 Task: Add Attachment from Trello to Card Card0000000374 in Board Board0000000094 in Workspace WS0000000032 in Trello. Add Cover Yellow to Card Card0000000374 in Board Board0000000094 in Workspace WS0000000032 in Trello. Add "Copy Card To …" Button titled Button0000000374 to "bottom" of the list "To Do" to Card Card0000000374 in Board Board0000000094 in Workspace WS0000000032 in Trello. Add Description DS0000000374 to Card Card0000000374 in Board Board0000000094 in Workspace WS0000000032 in Trello. Add Comment CM0000000374 to Card Card0000000374 in Board Board0000000094 in Workspace WS0000000032 in Trello
Action: Mouse moved to (694, 287)
Screenshot: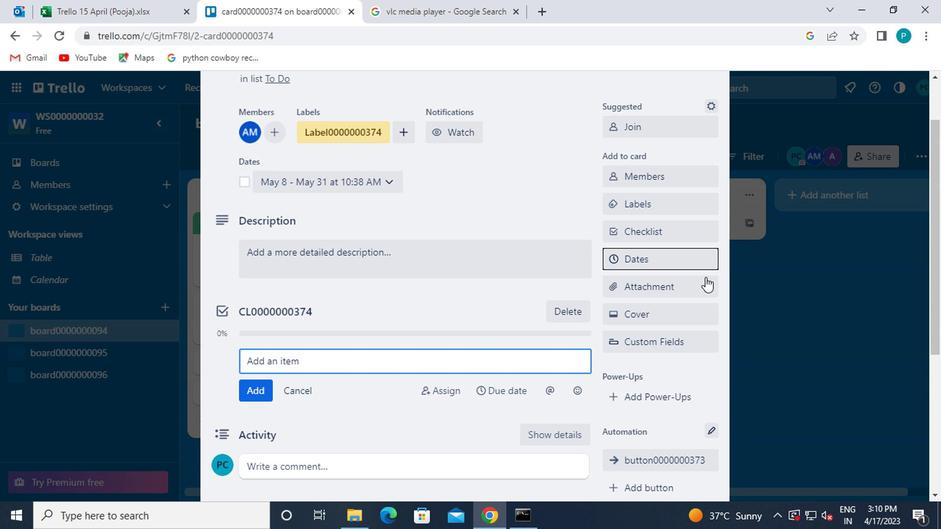 
Action: Mouse pressed left at (694, 287)
Screenshot: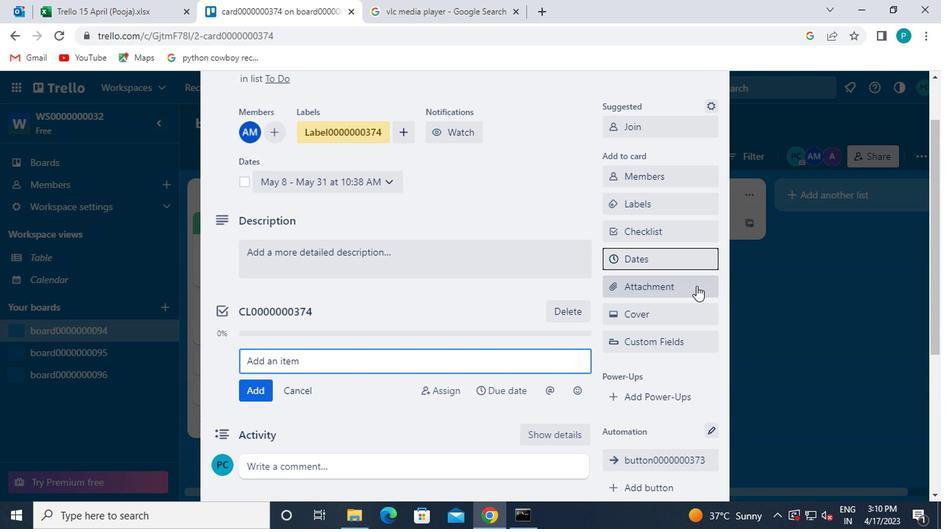 
Action: Mouse moved to (638, 166)
Screenshot: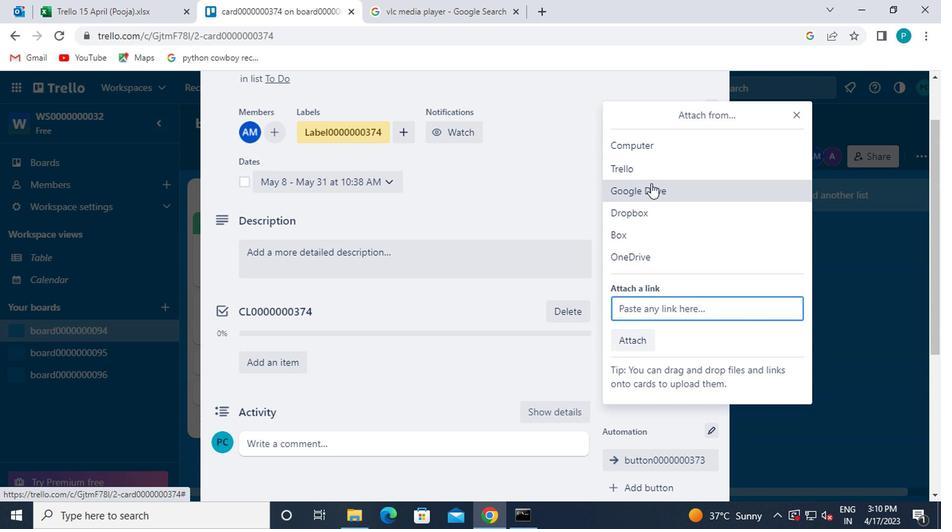 
Action: Mouse pressed left at (638, 166)
Screenshot: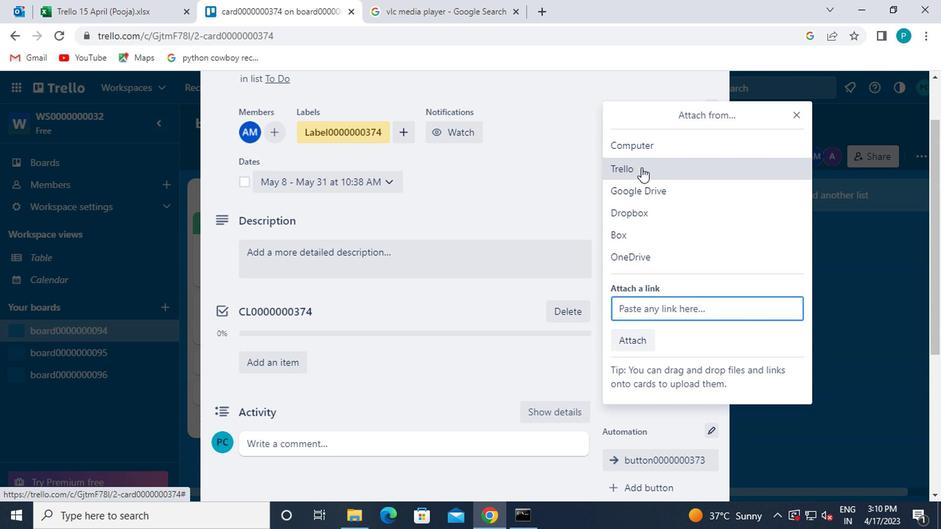 
Action: Mouse moved to (675, 360)
Screenshot: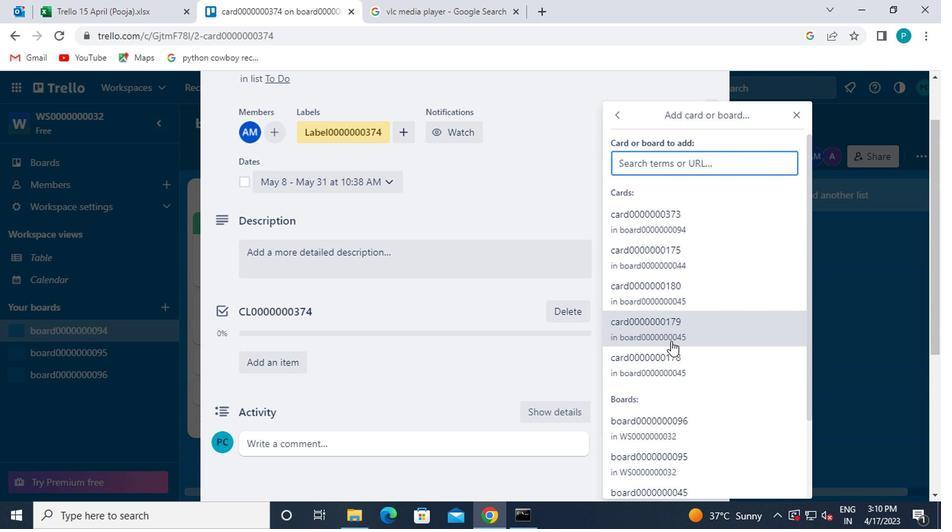 
Action: Mouse pressed left at (675, 360)
Screenshot: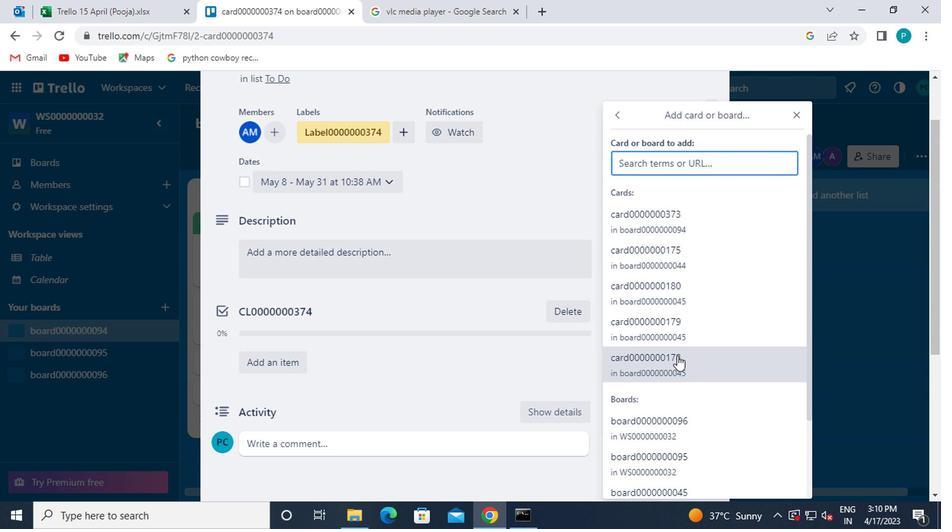 
Action: Mouse moved to (663, 311)
Screenshot: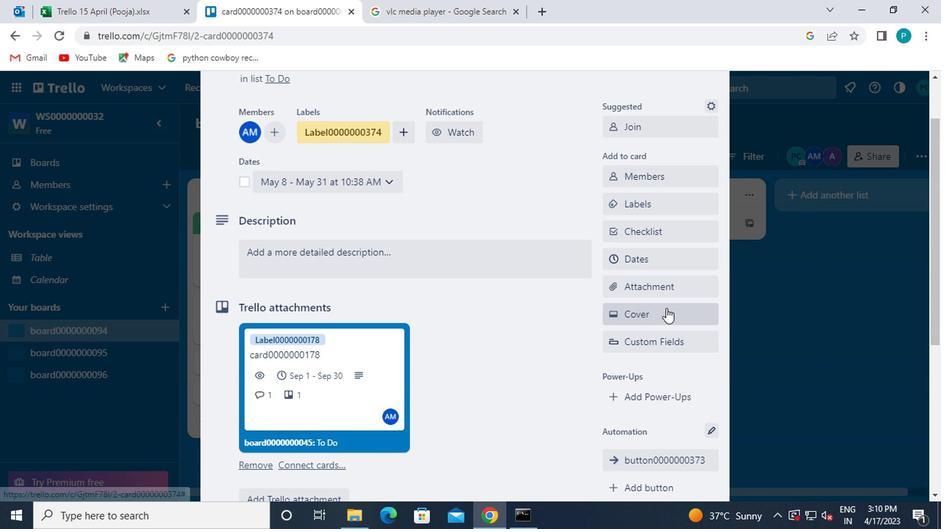 
Action: Mouse pressed left at (663, 311)
Screenshot: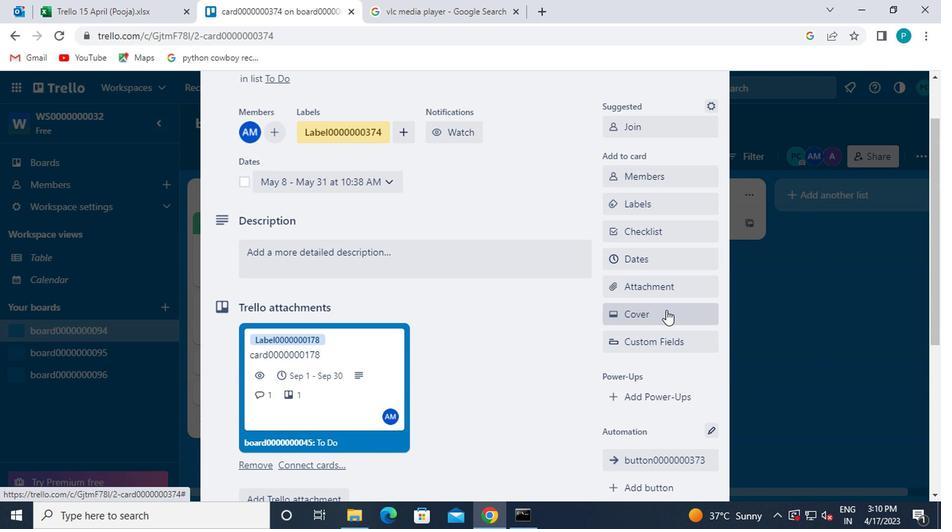 
Action: Mouse moved to (660, 240)
Screenshot: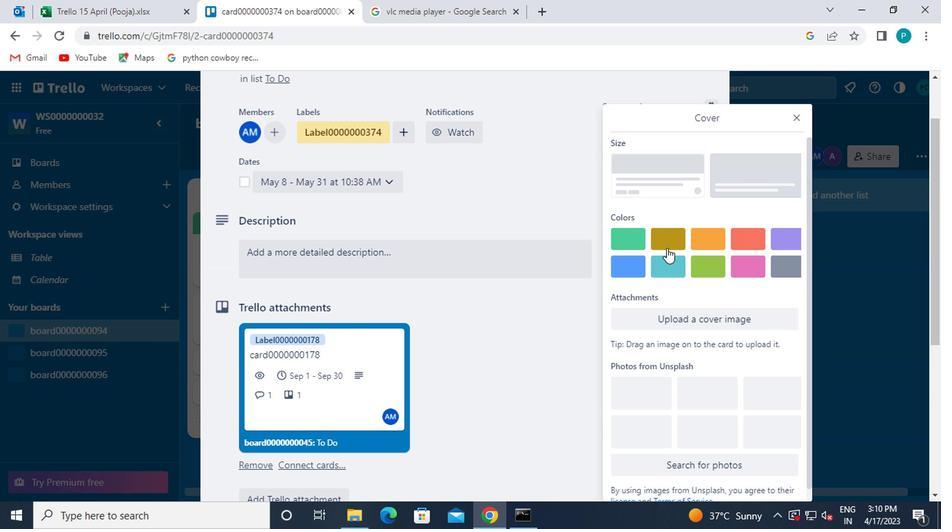 
Action: Mouse pressed left at (660, 240)
Screenshot: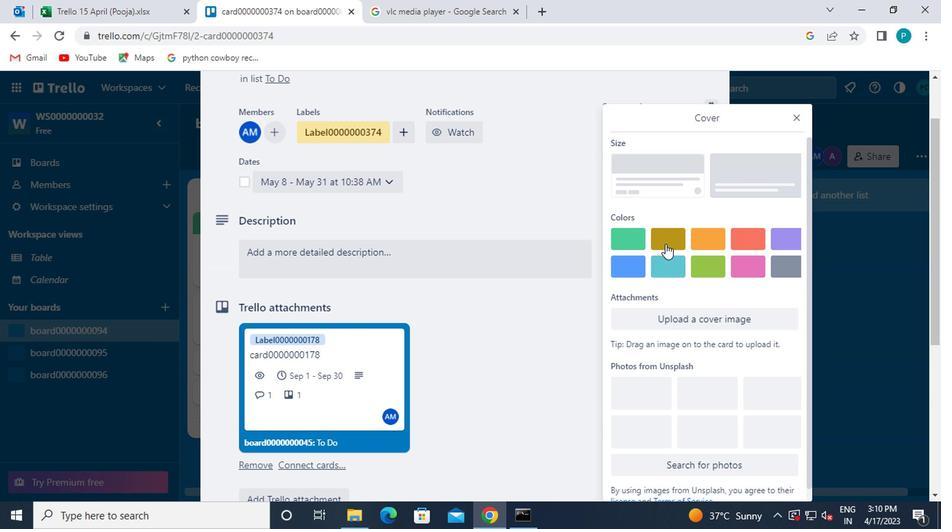 
Action: Mouse moved to (789, 110)
Screenshot: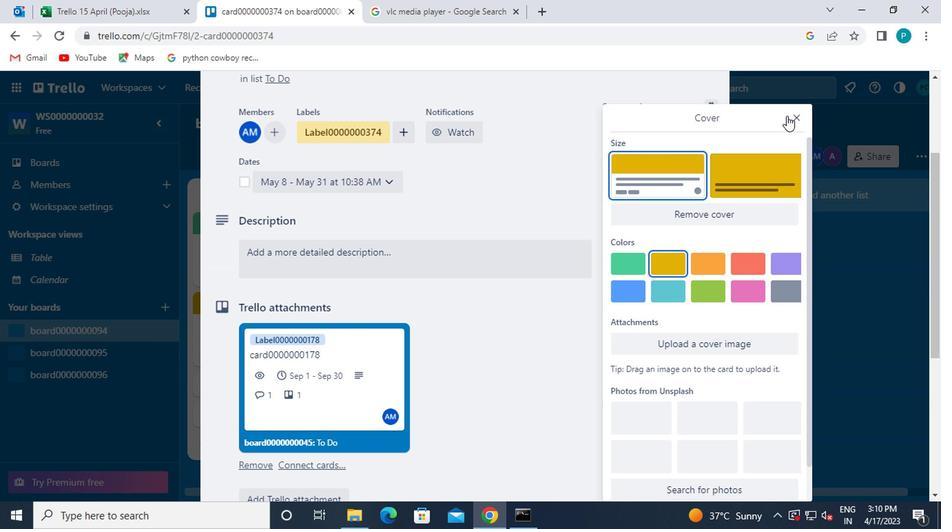 
Action: Mouse pressed left at (789, 110)
Screenshot: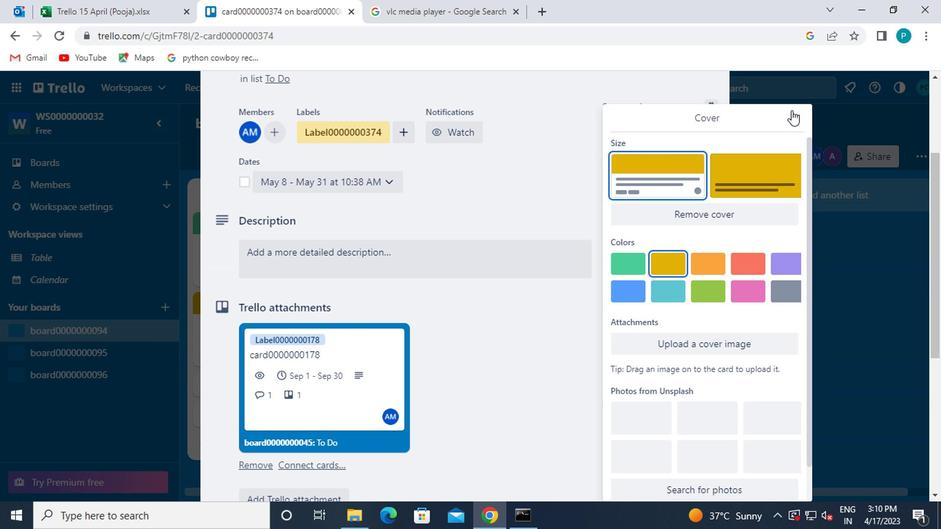 
Action: Mouse moved to (822, 167)
Screenshot: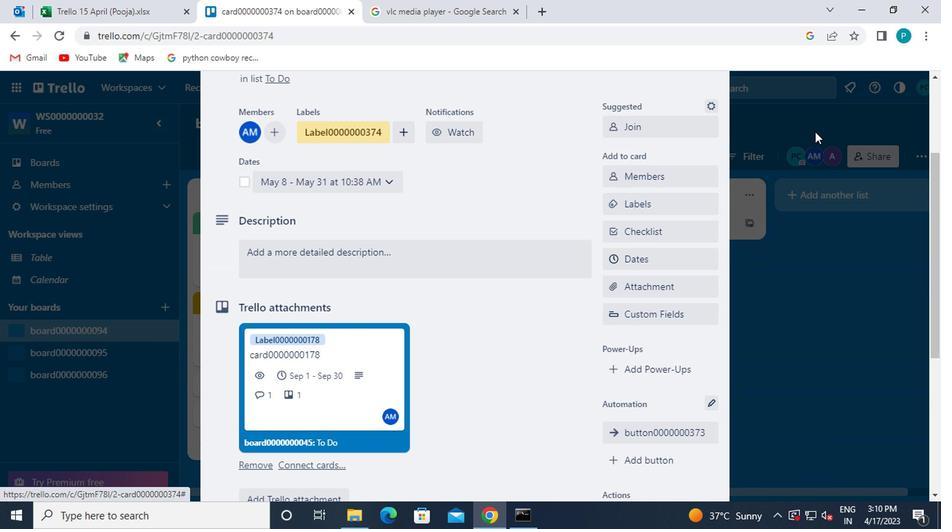 
Action: Mouse scrolled (822, 166) with delta (0, 0)
Screenshot: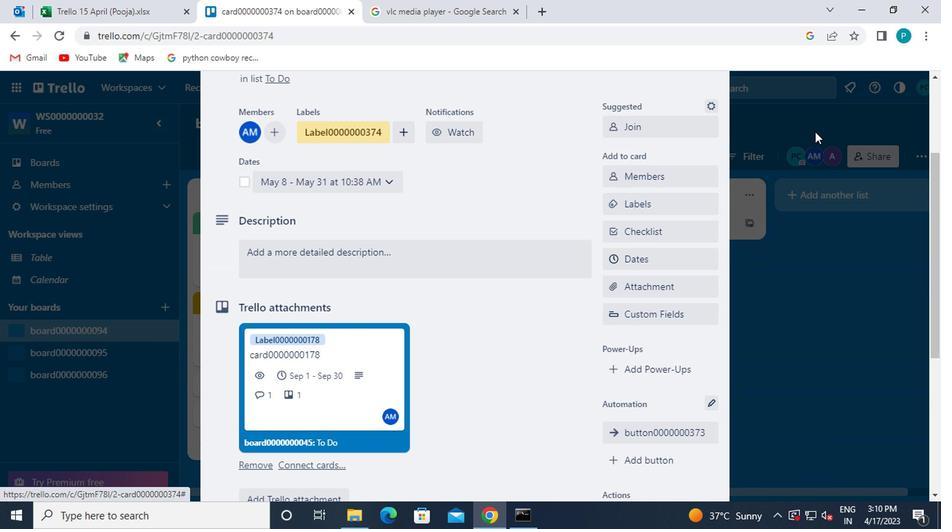 
Action: Mouse moved to (813, 194)
Screenshot: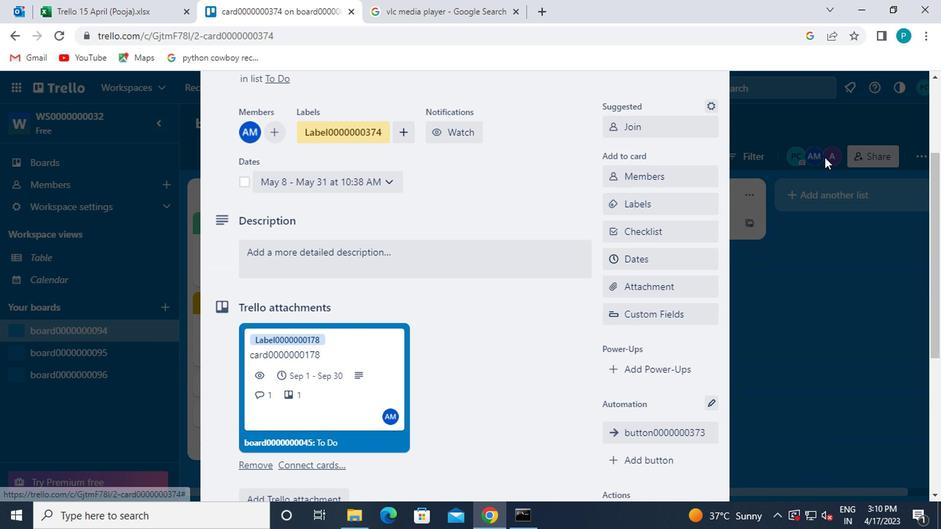 
Action: Mouse scrolled (813, 193) with delta (0, 0)
Screenshot: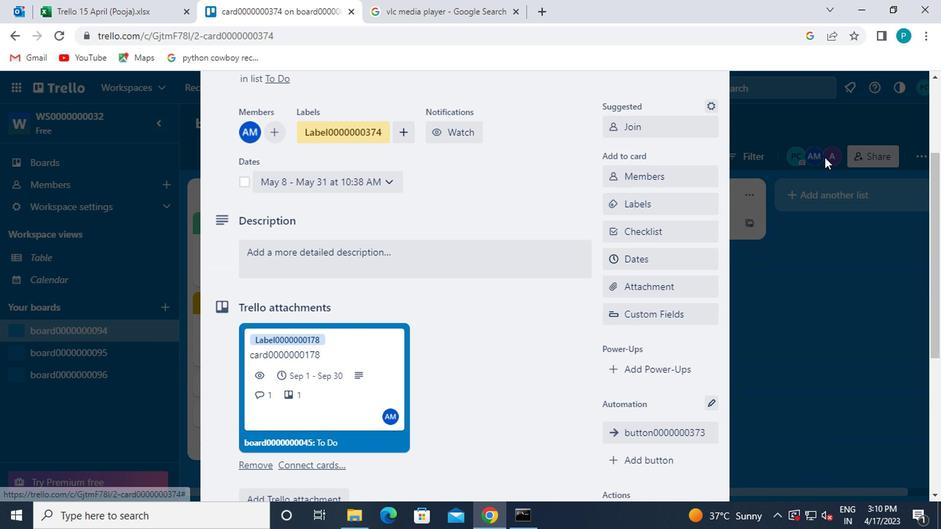 
Action: Mouse moved to (624, 324)
Screenshot: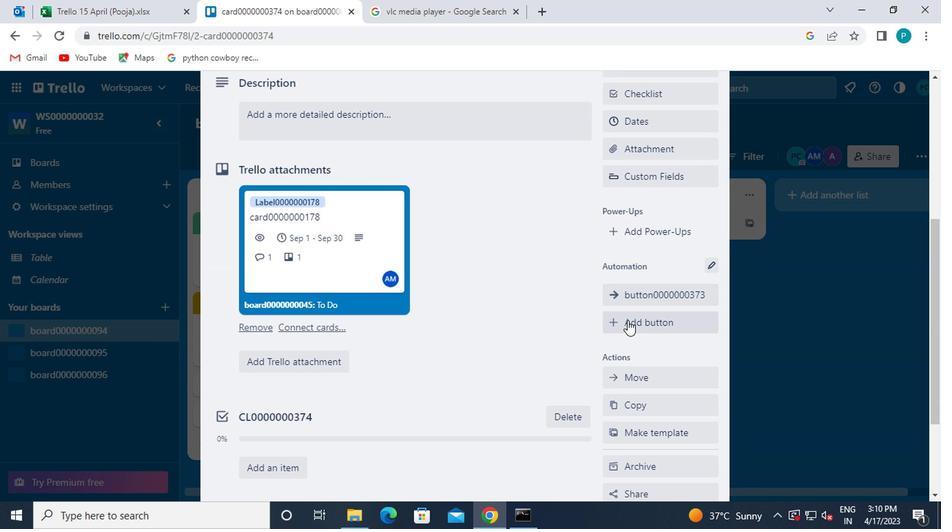 
Action: Mouse pressed left at (624, 324)
Screenshot: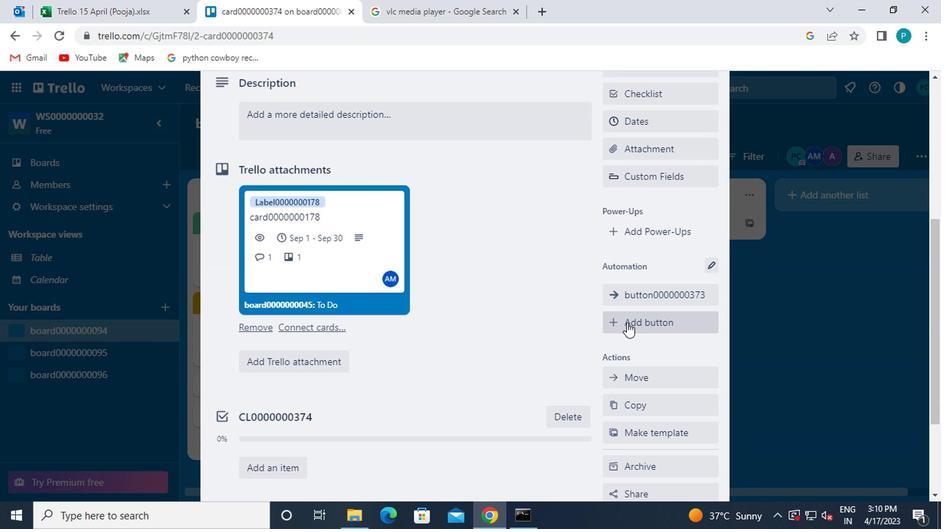 
Action: Mouse moved to (654, 212)
Screenshot: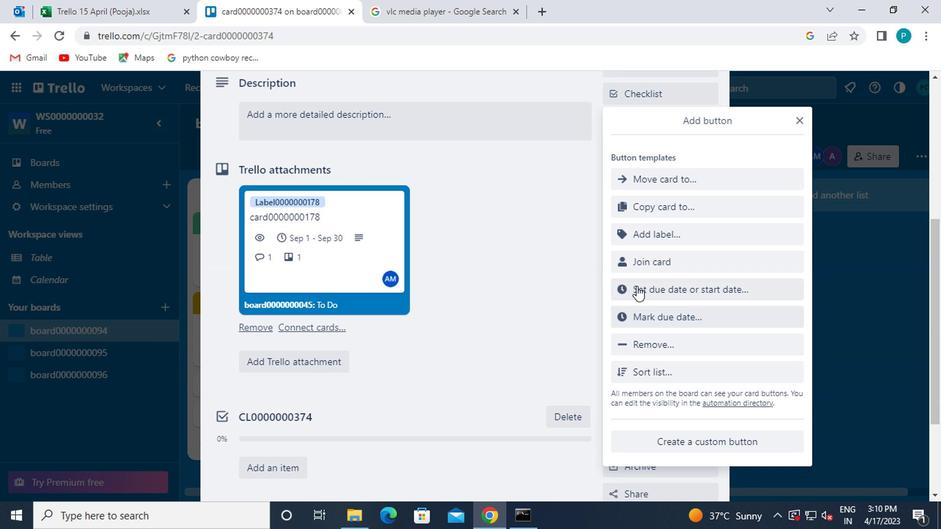 
Action: Mouse pressed left at (654, 212)
Screenshot: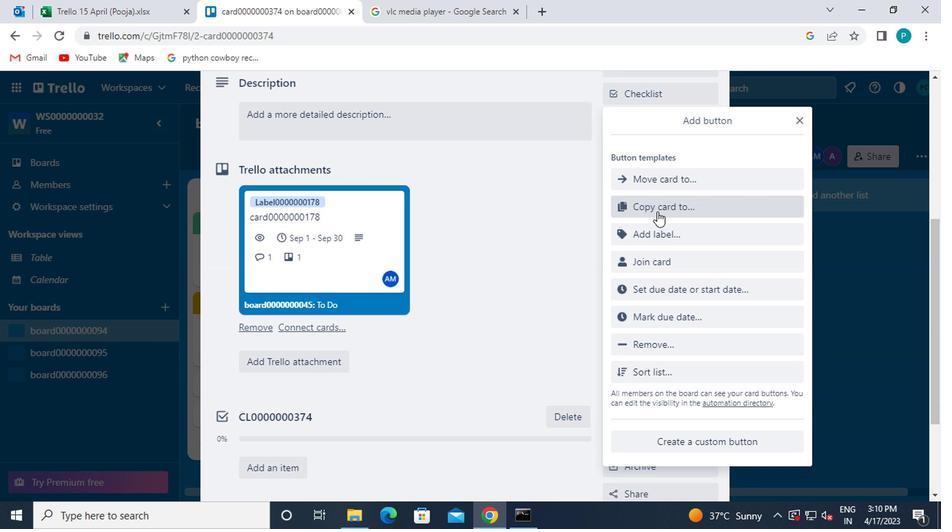 
Action: Mouse moved to (628, 223)
Screenshot: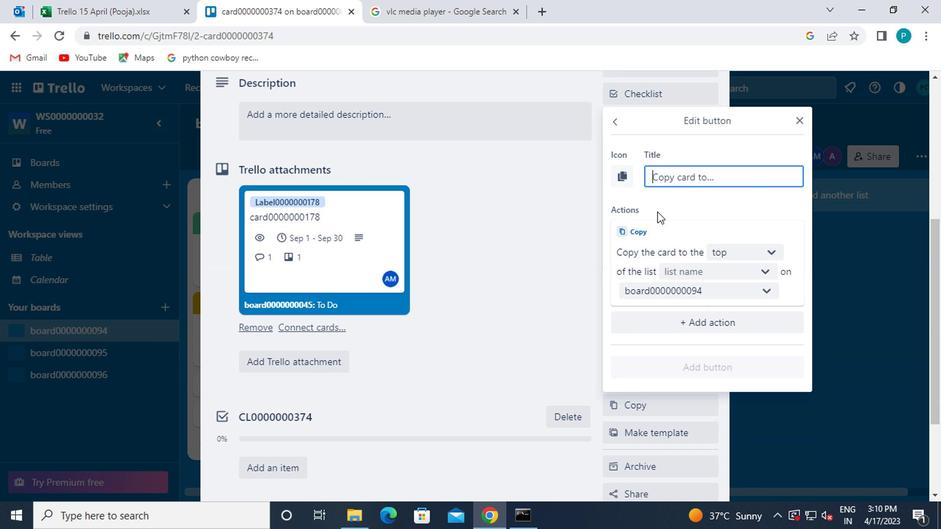 
Action: Key pressed button0000000374
Screenshot: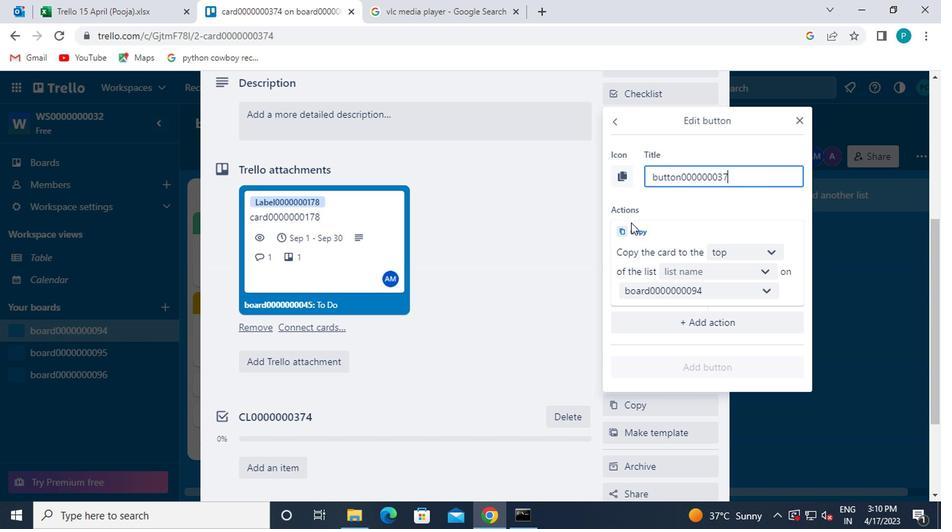 
Action: Mouse moved to (724, 253)
Screenshot: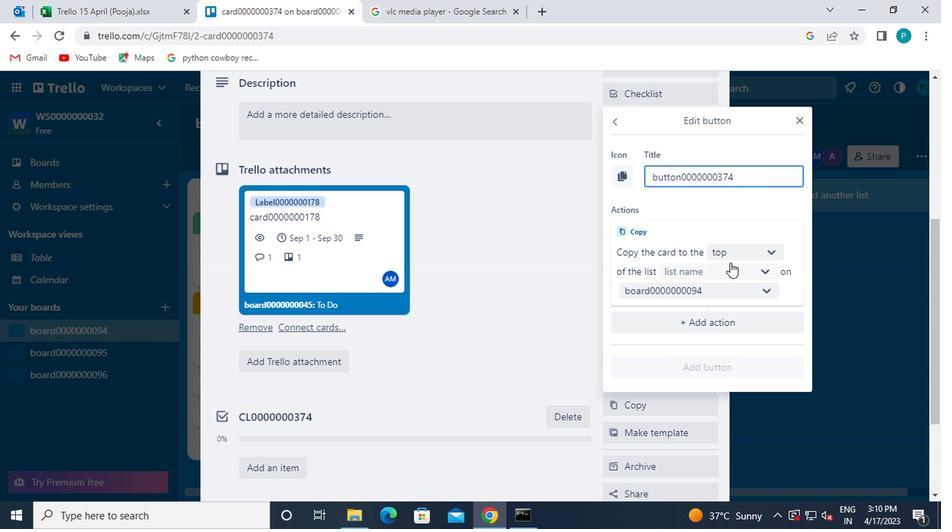 
Action: Mouse pressed left at (724, 253)
Screenshot: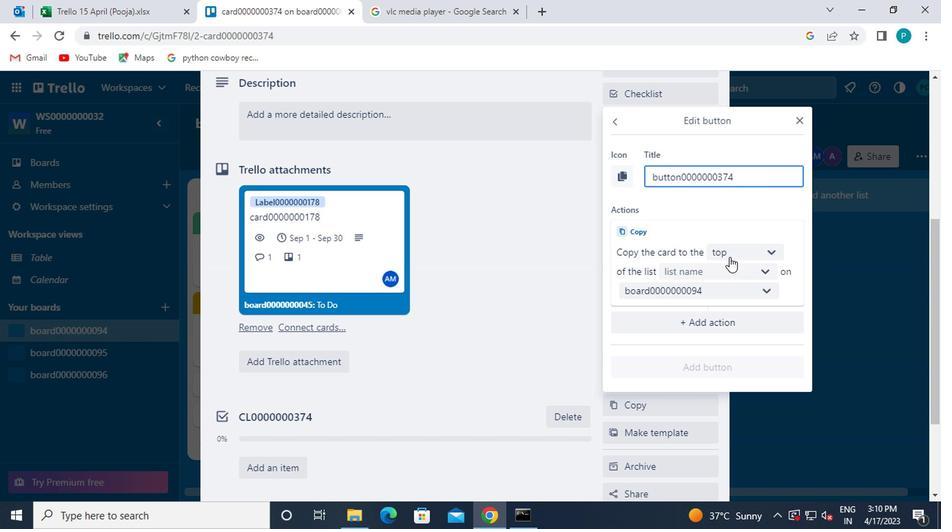 
Action: Mouse moved to (746, 302)
Screenshot: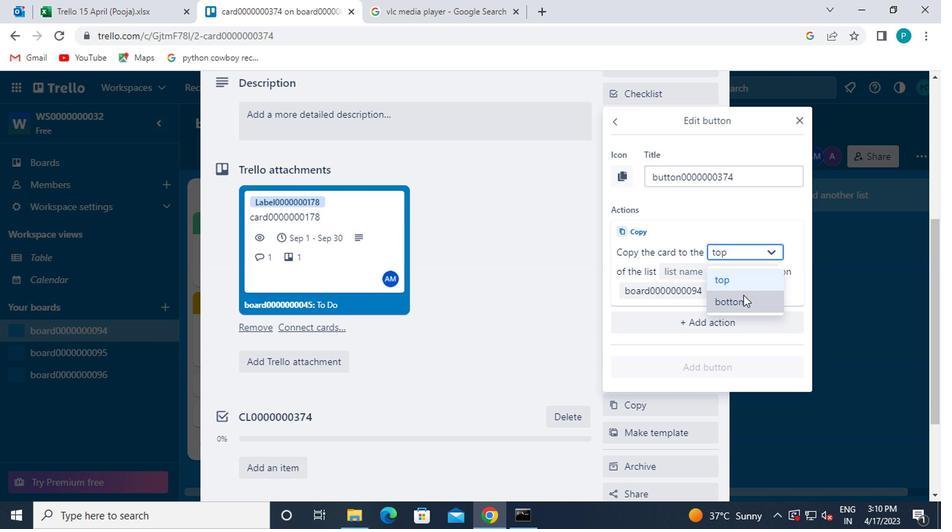 
Action: Mouse pressed left at (746, 302)
Screenshot: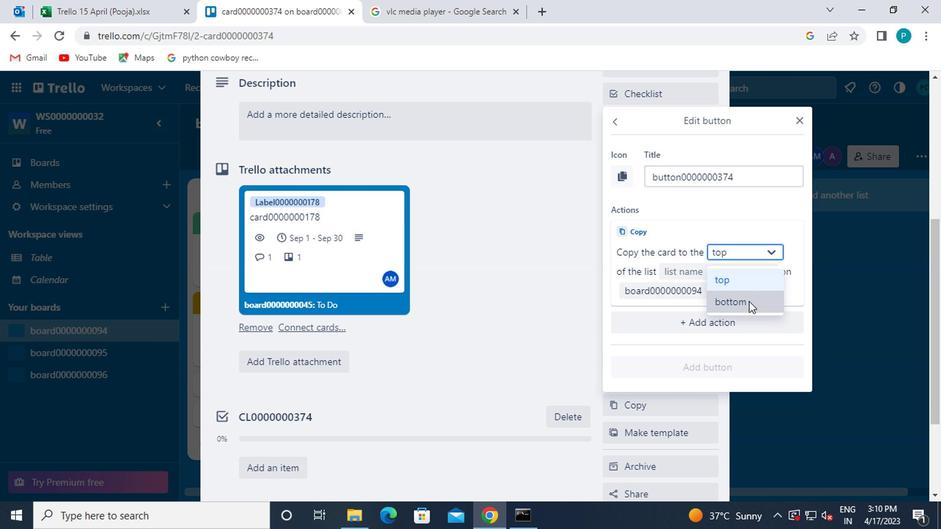 
Action: Mouse moved to (708, 269)
Screenshot: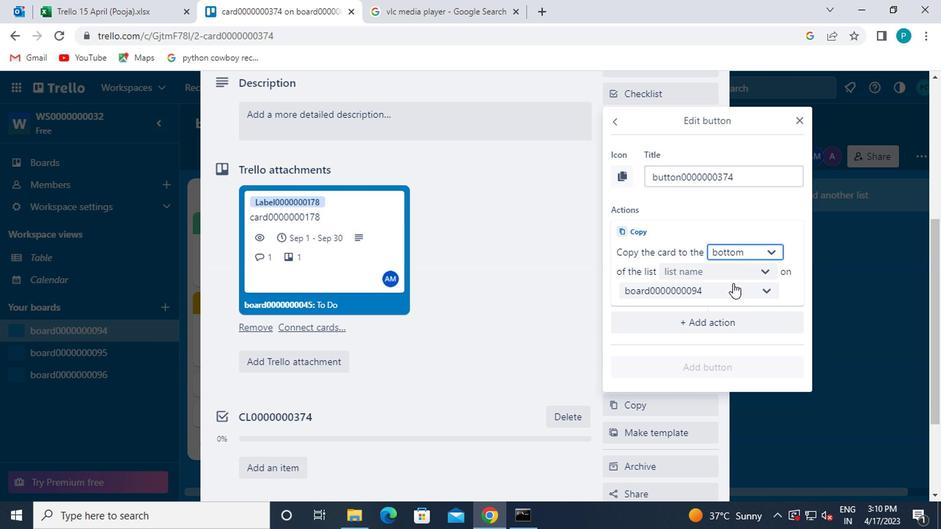 
Action: Mouse pressed left at (708, 269)
Screenshot: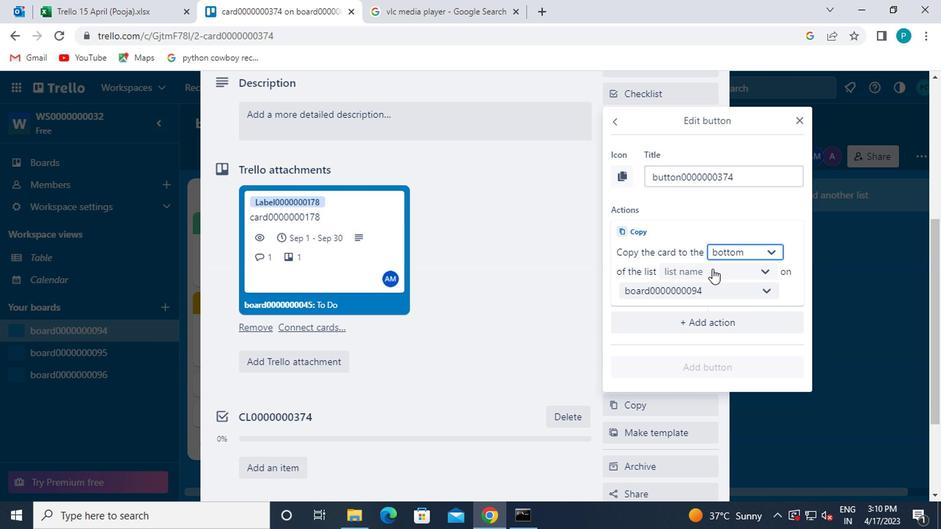 
Action: Mouse moved to (726, 300)
Screenshot: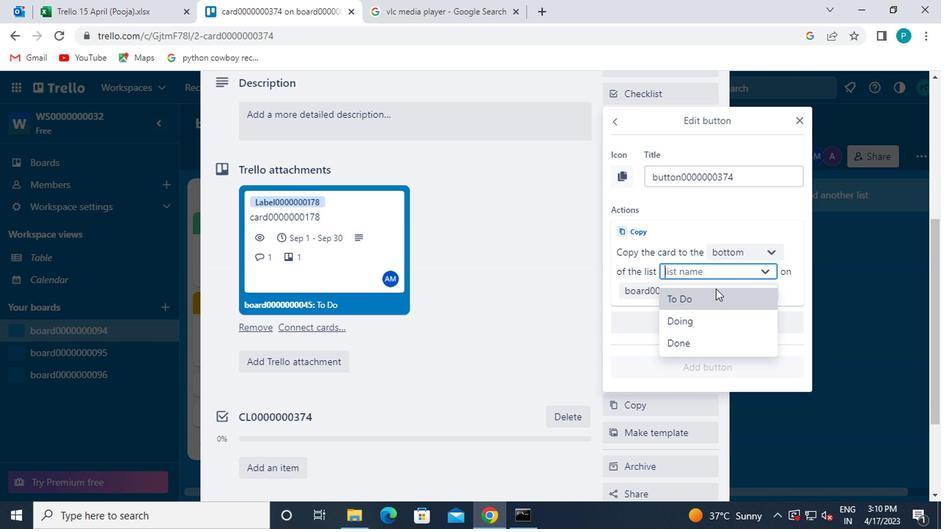 
Action: Mouse pressed left at (726, 300)
Screenshot: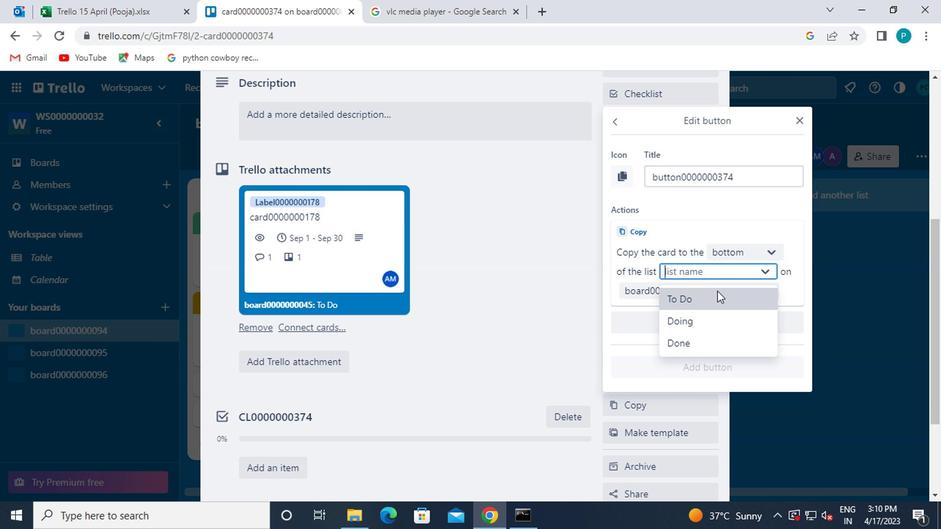 
Action: Mouse moved to (732, 376)
Screenshot: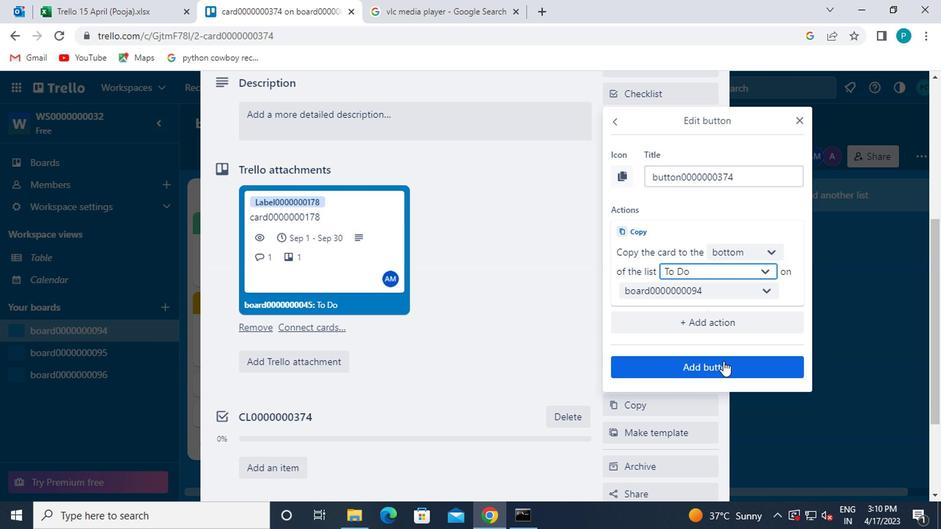 
Action: Mouse pressed left at (732, 376)
Screenshot: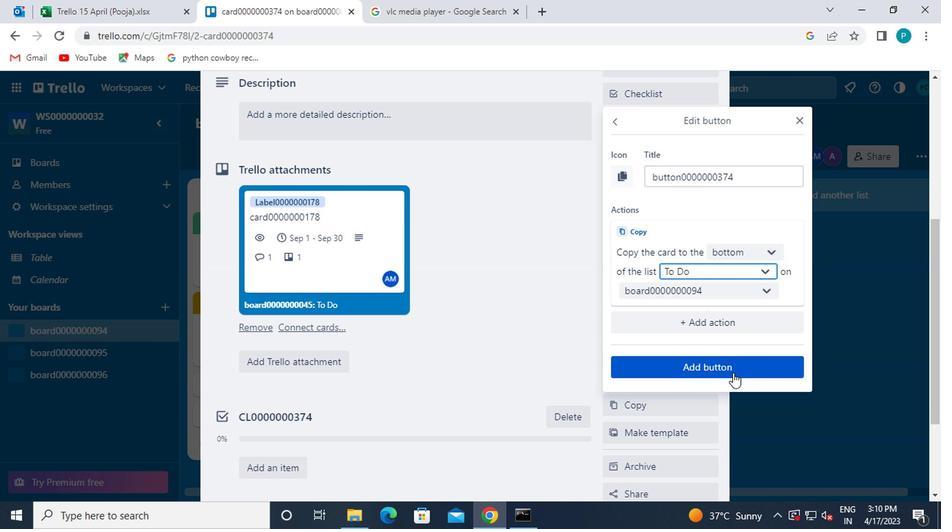 
Action: Mouse moved to (453, 297)
Screenshot: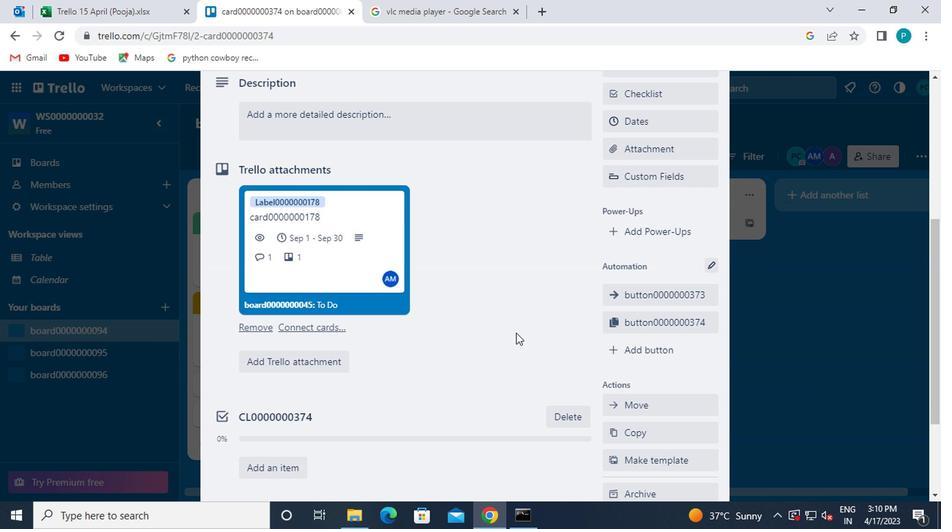
Action: Mouse scrolled (453, 298) with delta (0, 0)
Screenshot: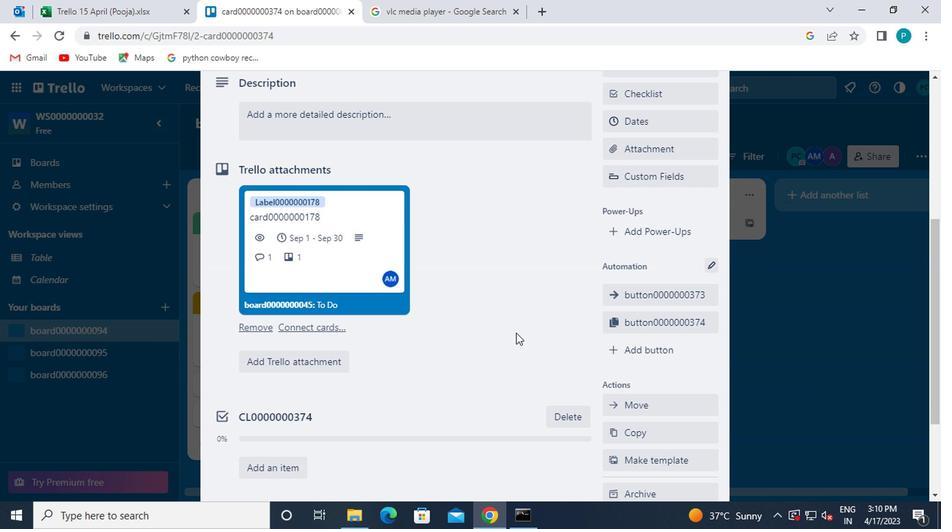 
Action: Mouse moved to (448, 292)
Screenshot: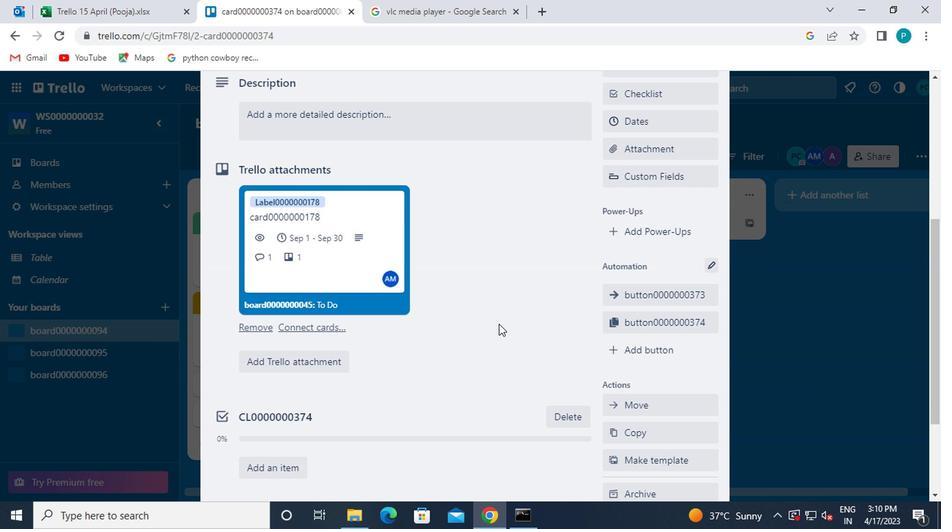 
Action: Mouse scrolled (448, 293) with delta (0, 0)
Screenshot: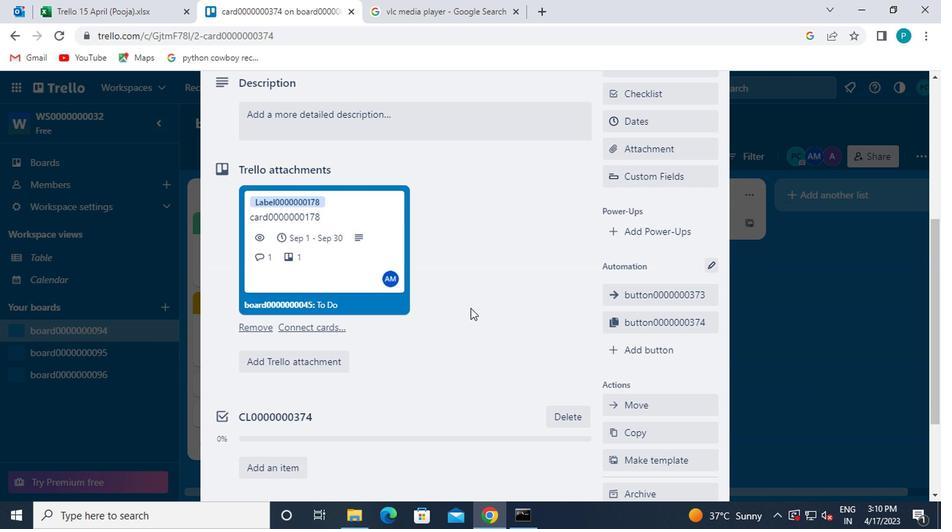 
Action: Mouse moved to (443, 276)
Screenshot: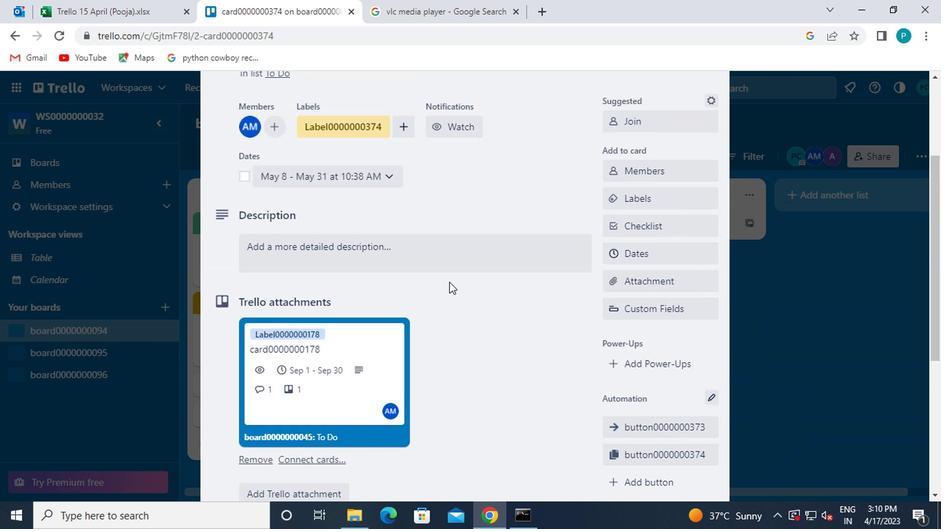 
Action: Mouse pressed left at (443, 276)
Screenshot: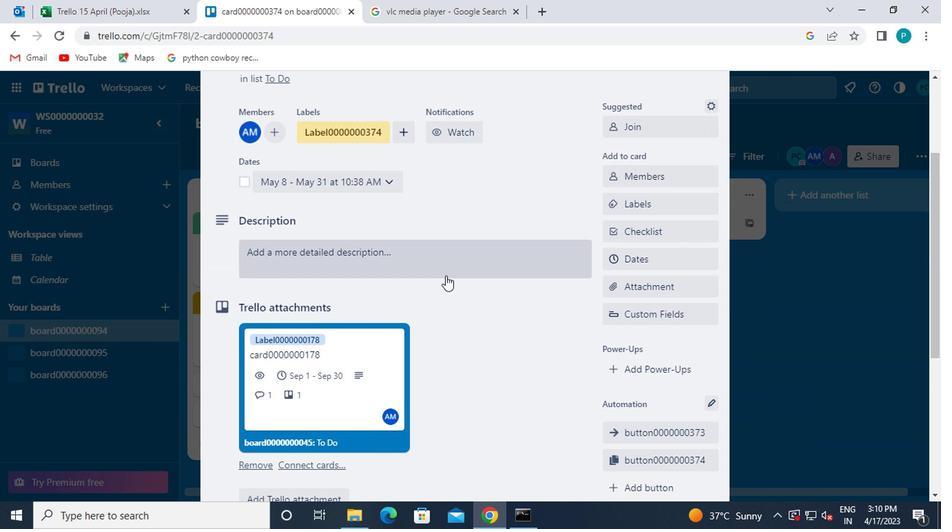 
Action: Mouse moved to (483, 247)
Screenshot: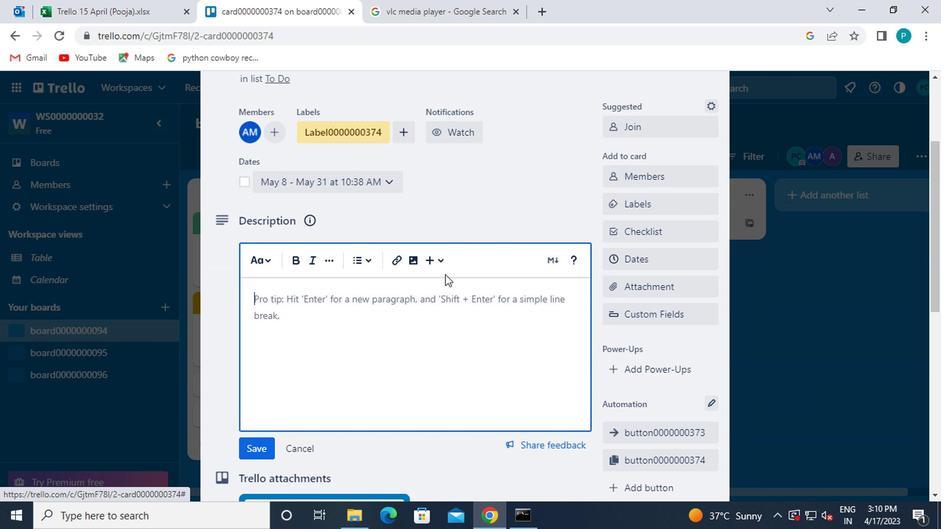 
Action: Key pressed d<Key.backspace><Key.caps_lock>ds0000000374
Screenshot: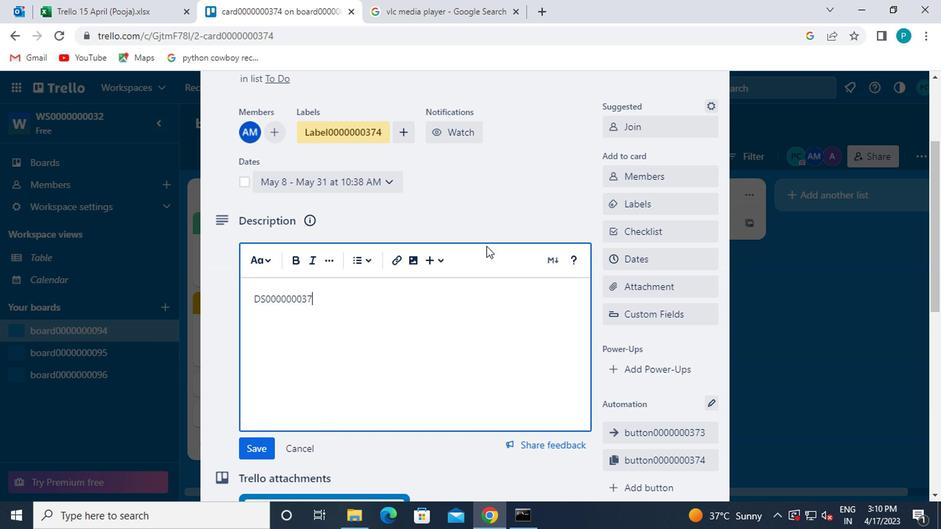 
Action: Mouse moved to (254, 448)
Screenshot: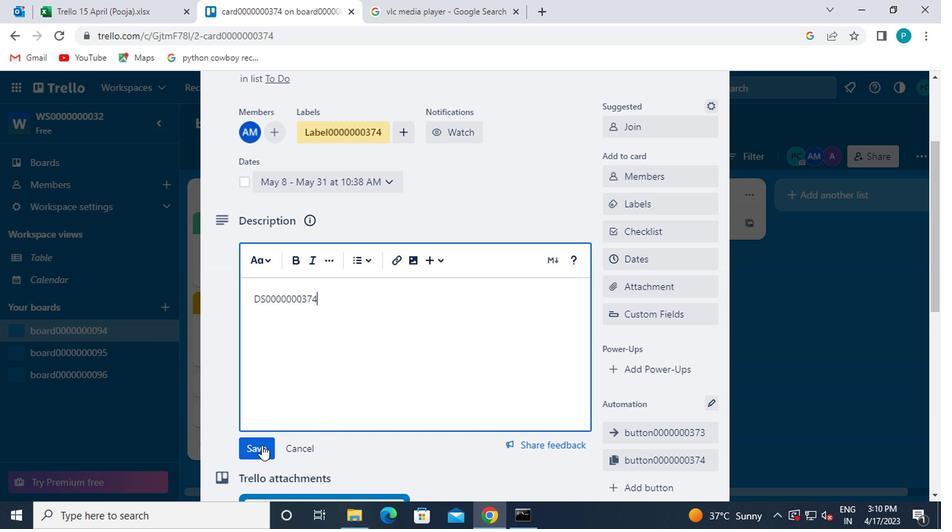 
Action: Mouse pressed left at (254, 448)
Screenshot: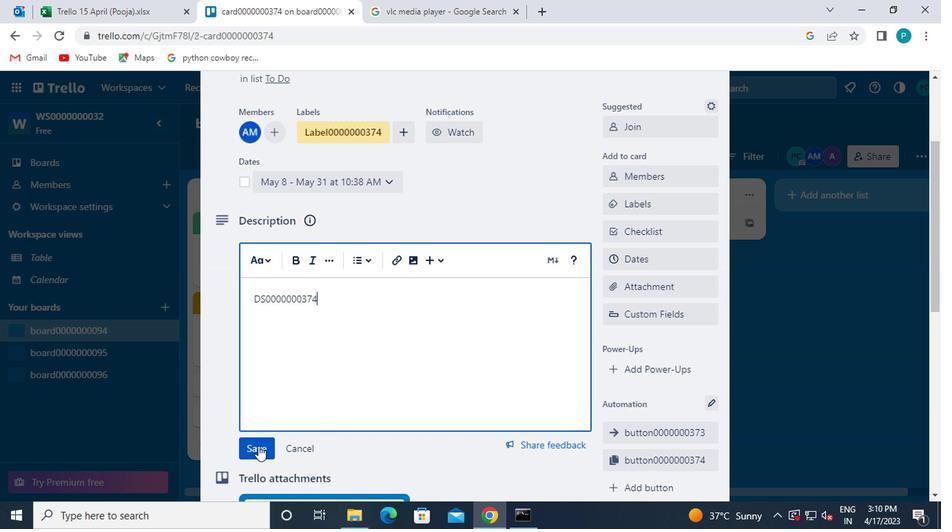 
Action: Mouse scrolled (254, 447) with delta (0, 0)
Screenshot: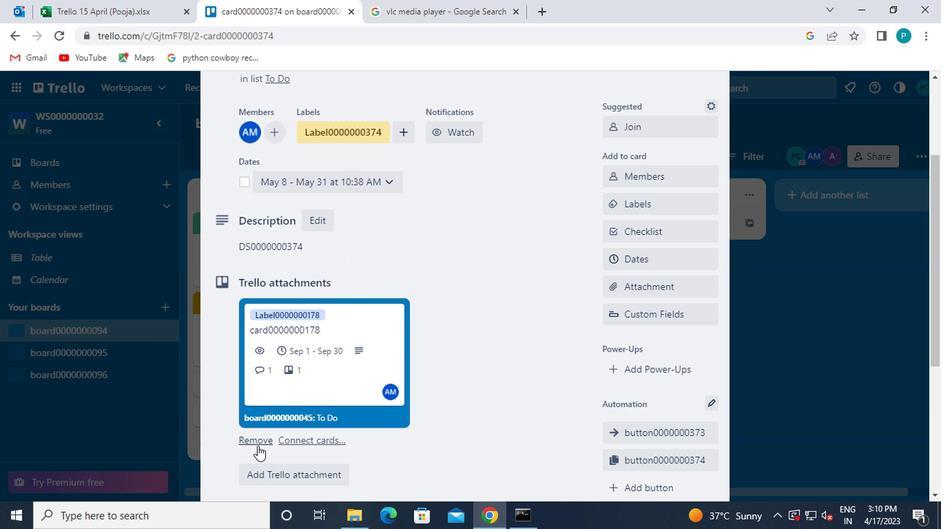
Action: Mouse scrolled (254, 447) with delta (0, 0)
Screenshot: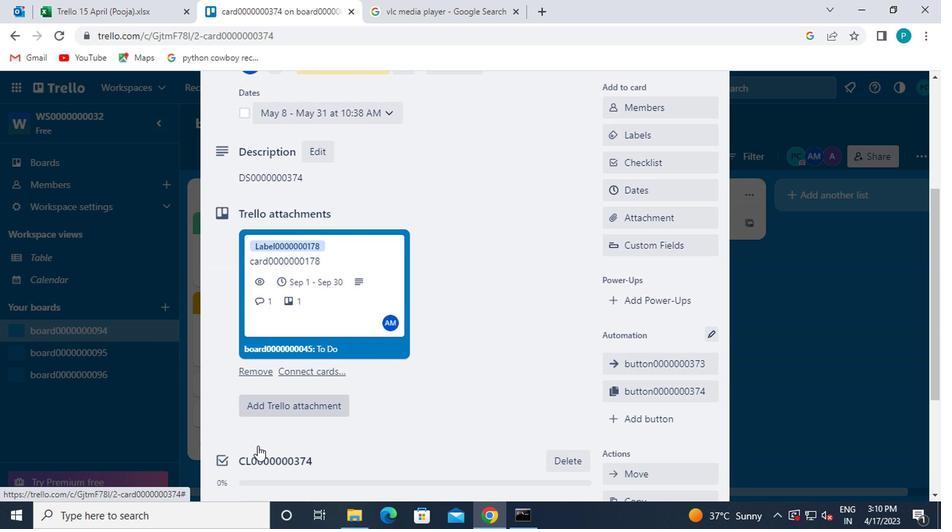 
Action: Mouse moved to (254, 447)
Screenshot: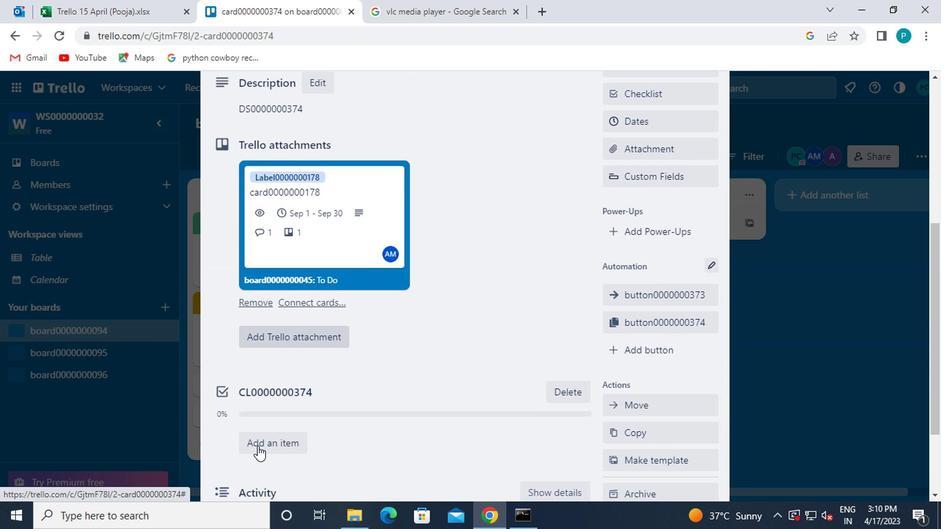 
Action: Mouse scrolled (254, 446) with delta (0, 0)
Screenshot: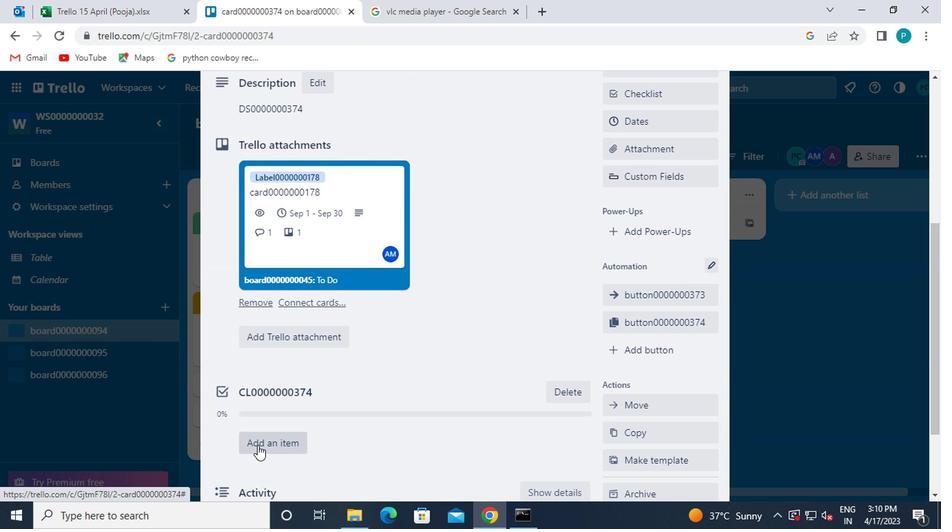 
Action: Mouse scrolled (254, 446) with delta (0, 0)
Screenshot: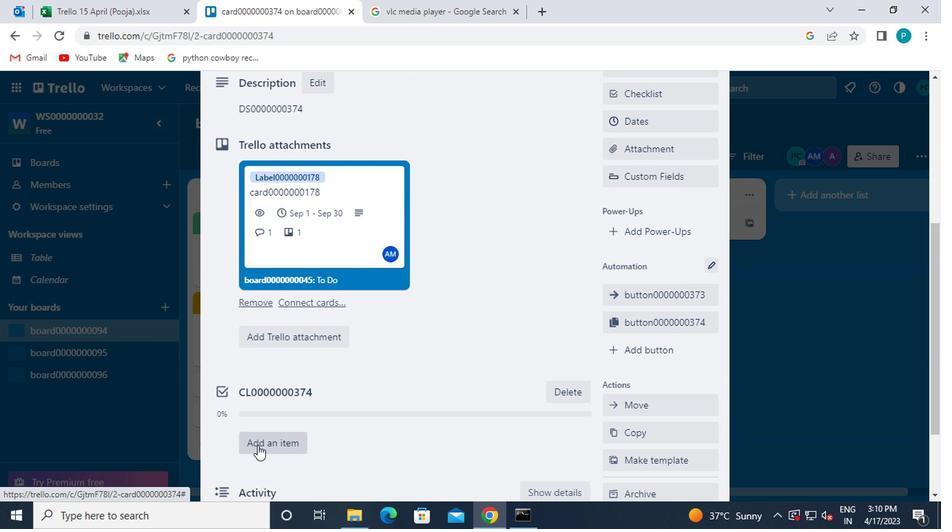 
Action: Mouse moved to (262, 416)
Screenshot: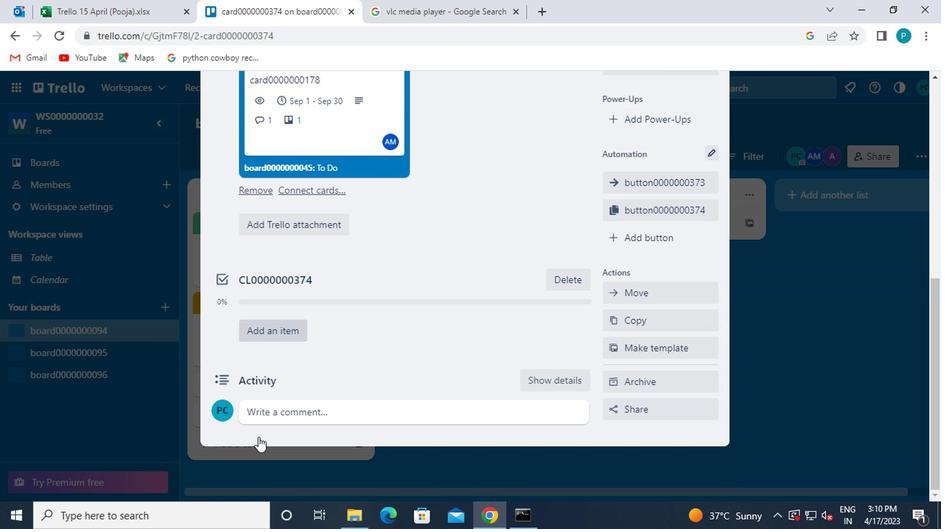 
Action: Mouse pressed left at (262, 416)
Screenshot: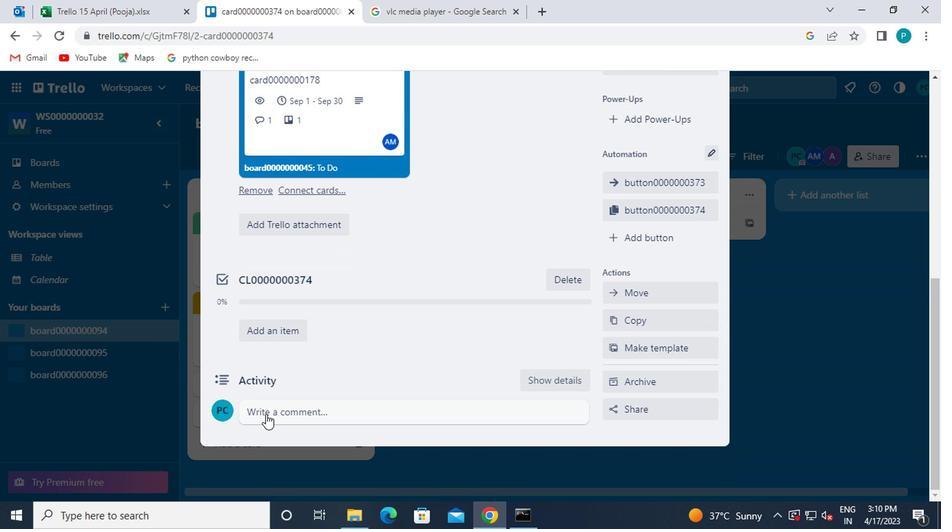
Action: Mouse moved to (263, 415)
Screenshot: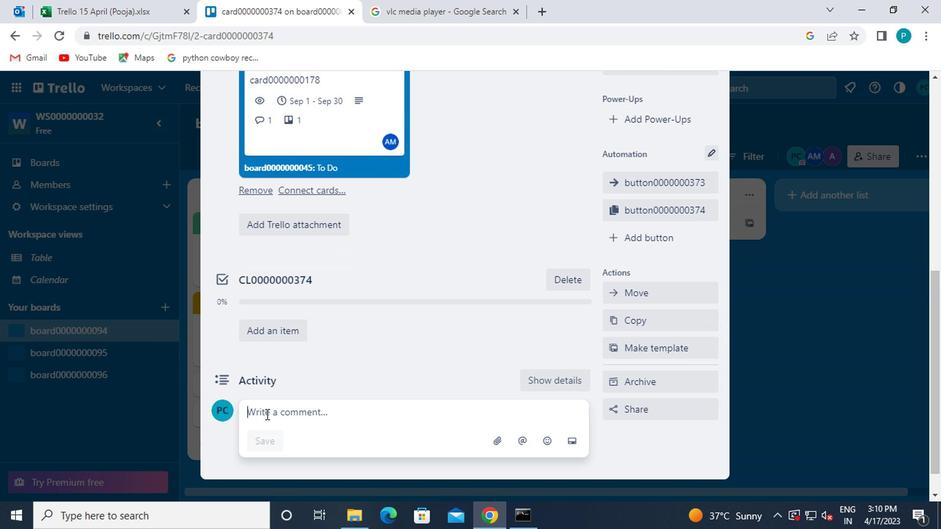 
Action: Key pressed cm00000003
Screenshot: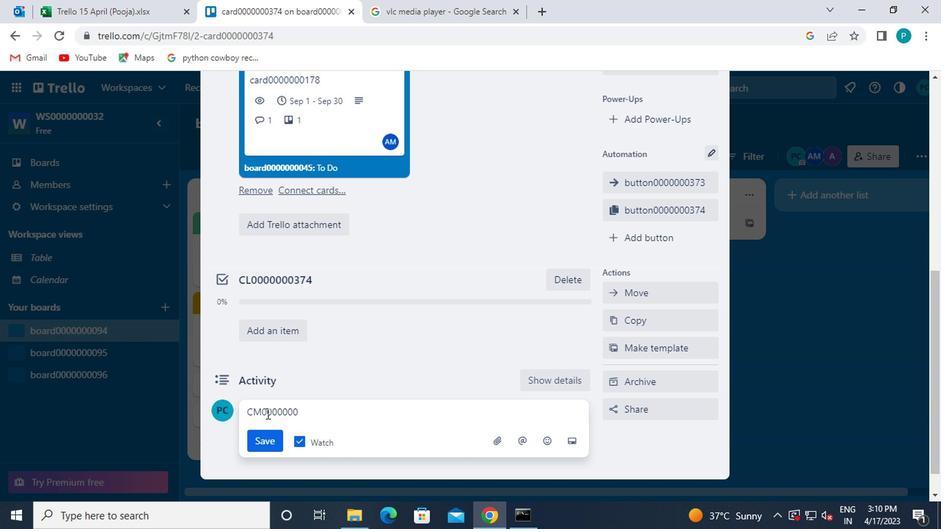 
Action: Mouse moved to (265, 414)
Screenshot: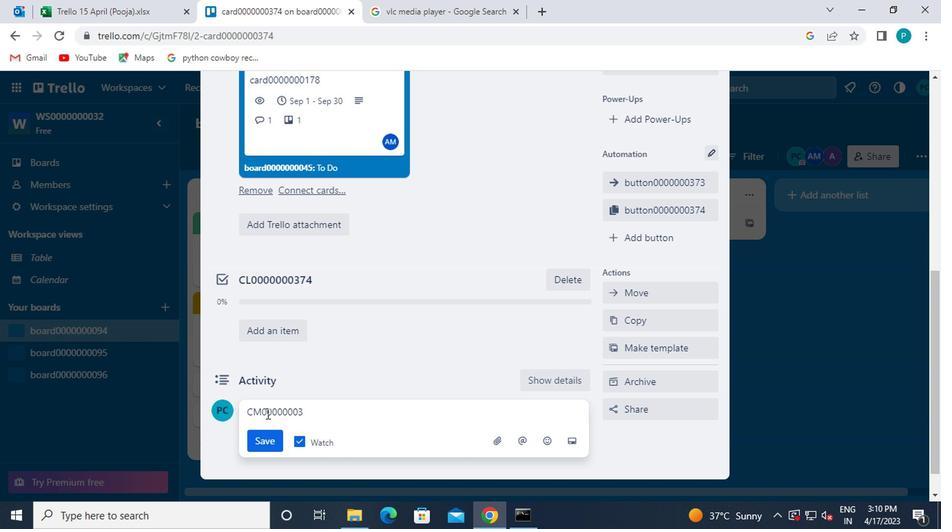 
Action: Key pressed 74
Screenshot: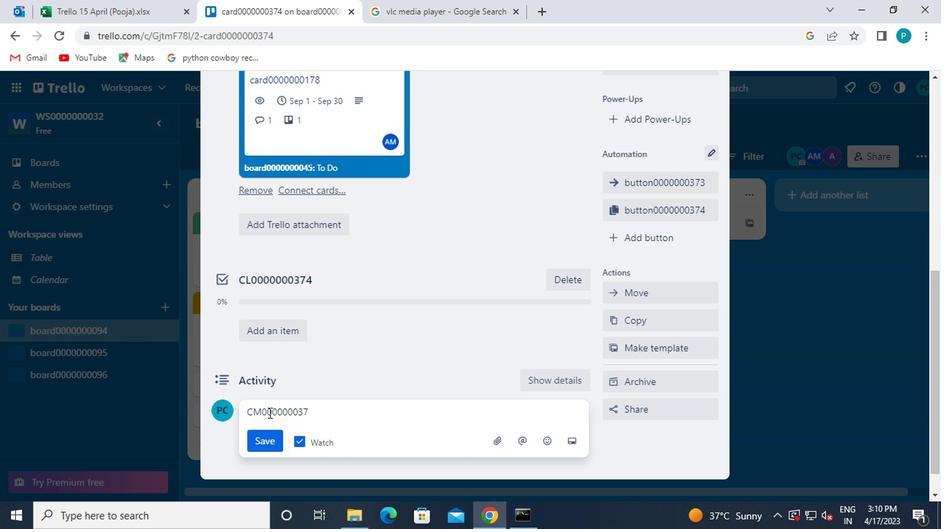 
Action: Mouse moved to (275, 440)
Screenshot: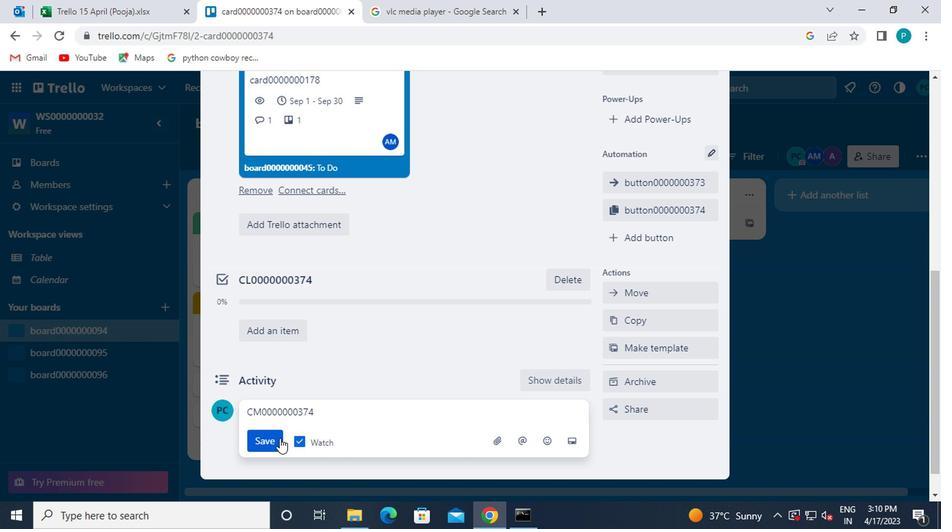 
Action: Mouse pressed left at (275, 440)
Screenshot: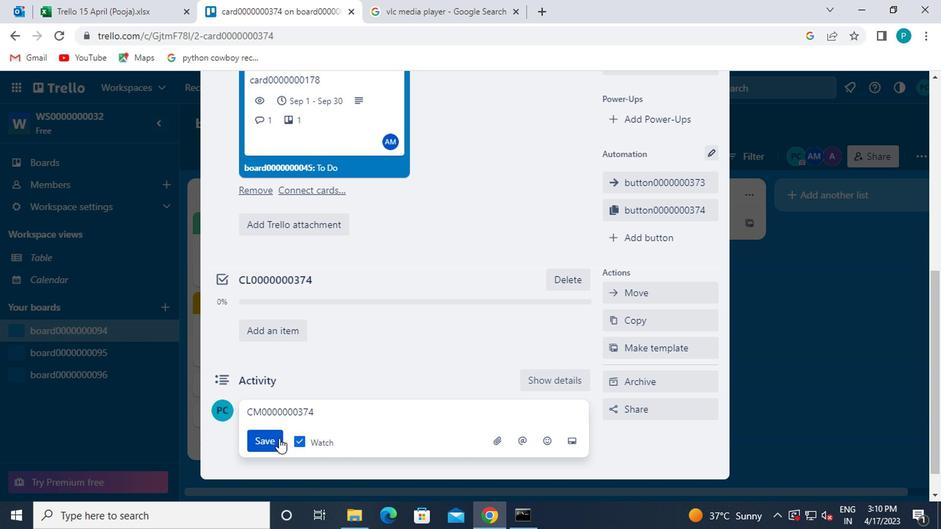 
